 Task: Add The Butcher Shop Fully Cooked Uncured Turkey Bacon to the cart.
Action: Mouse pressed left at (26, 146)
Screenshot: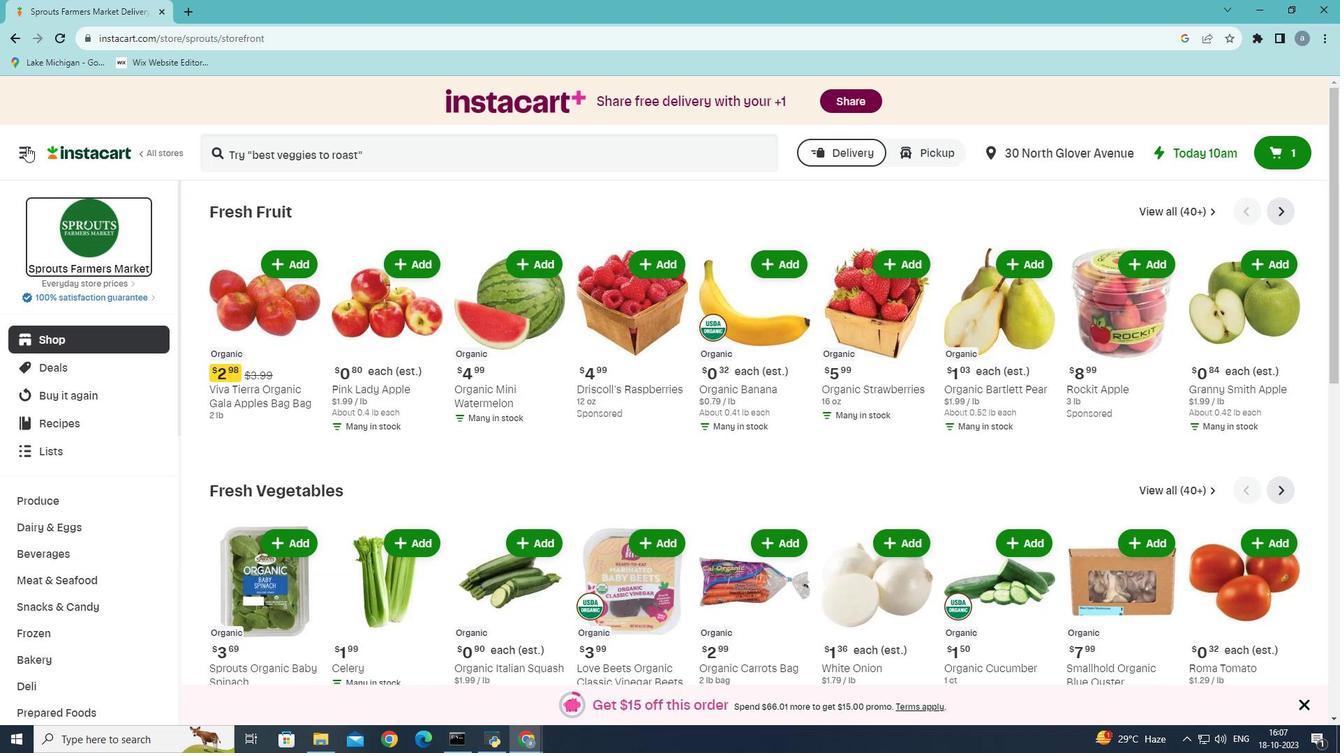 
Action: Mouse moved to (64, 406)
Screenshot: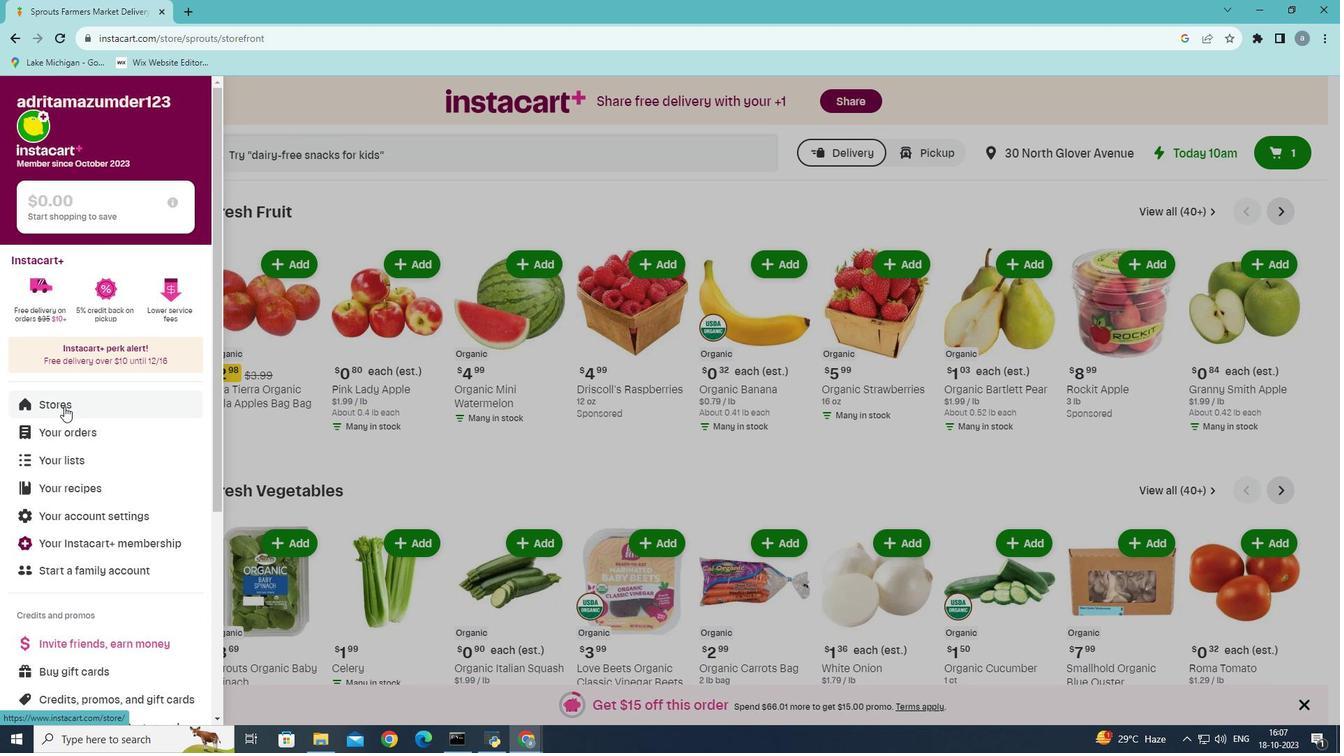 
Action: Mouse pressed left at (64, 406)
Screenshot: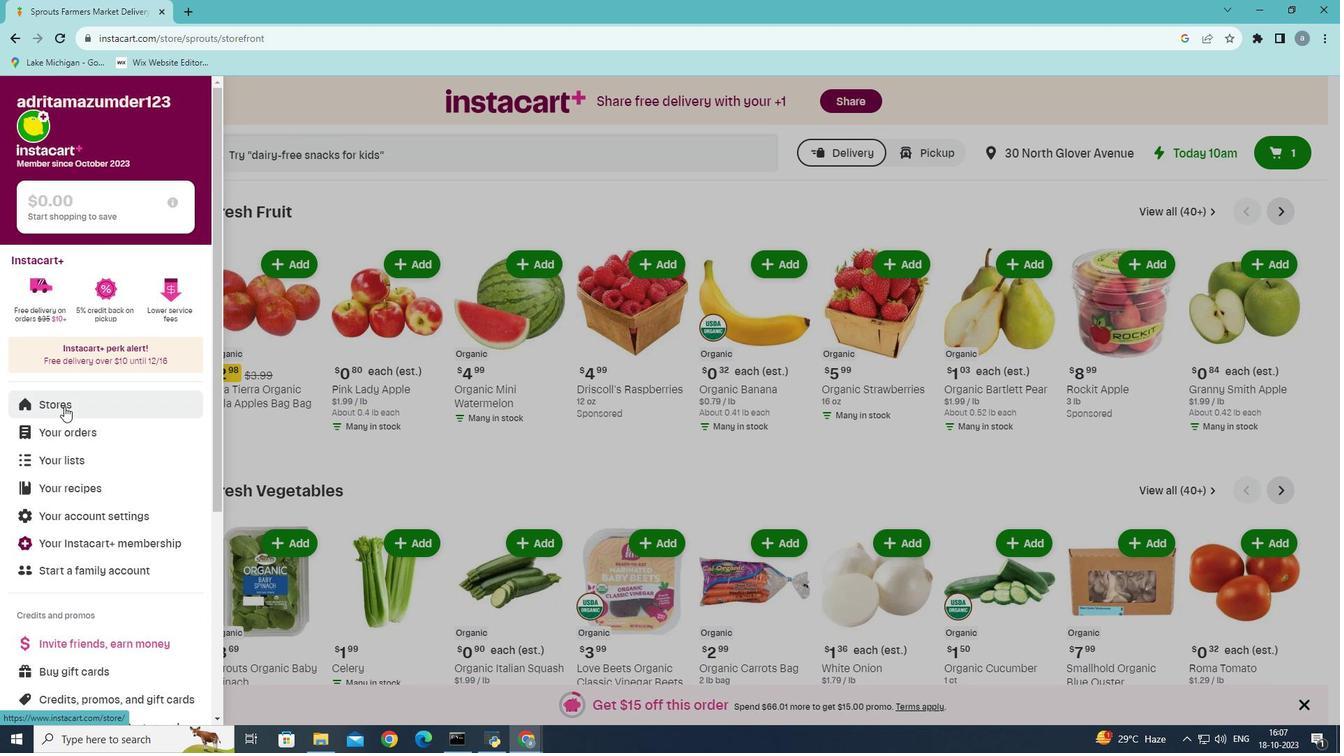 
Action: Mouse moved to (318, 149)
Screenshot: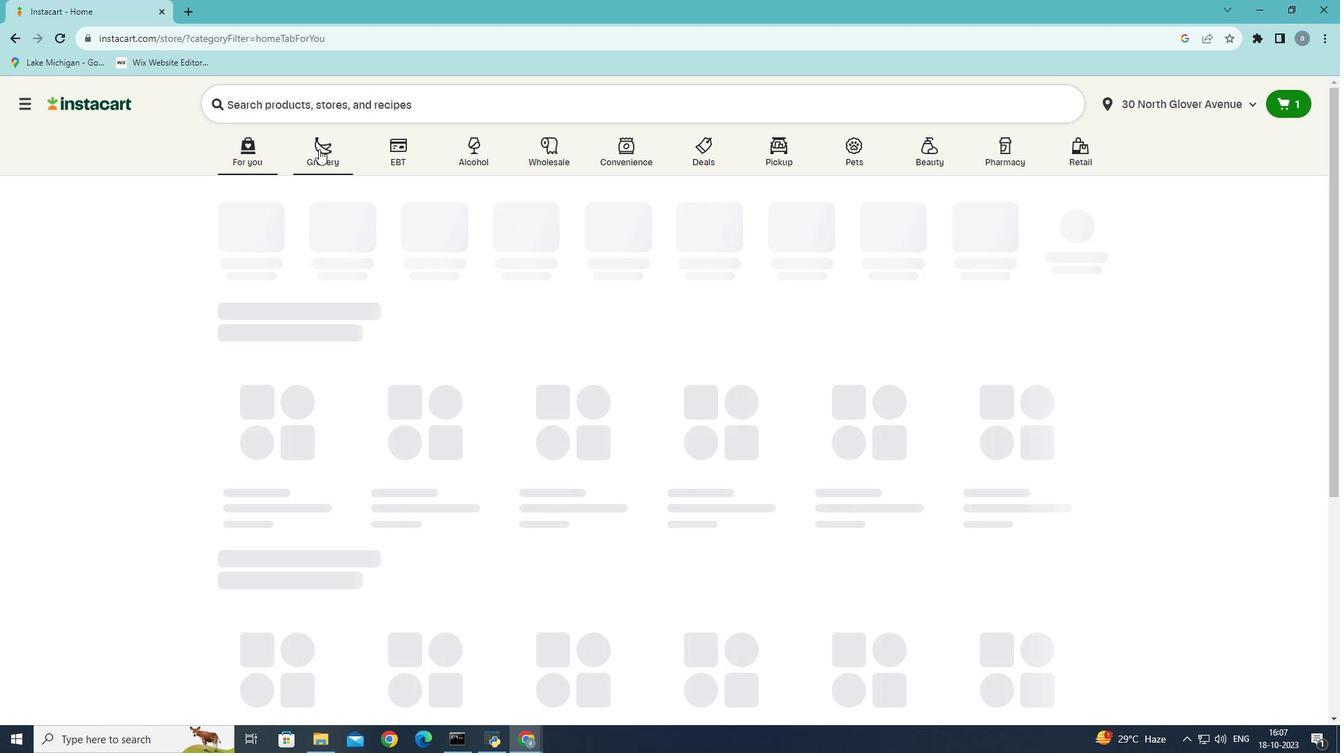 
Action: Mouse pressed left at (318, 149)
Screenshot: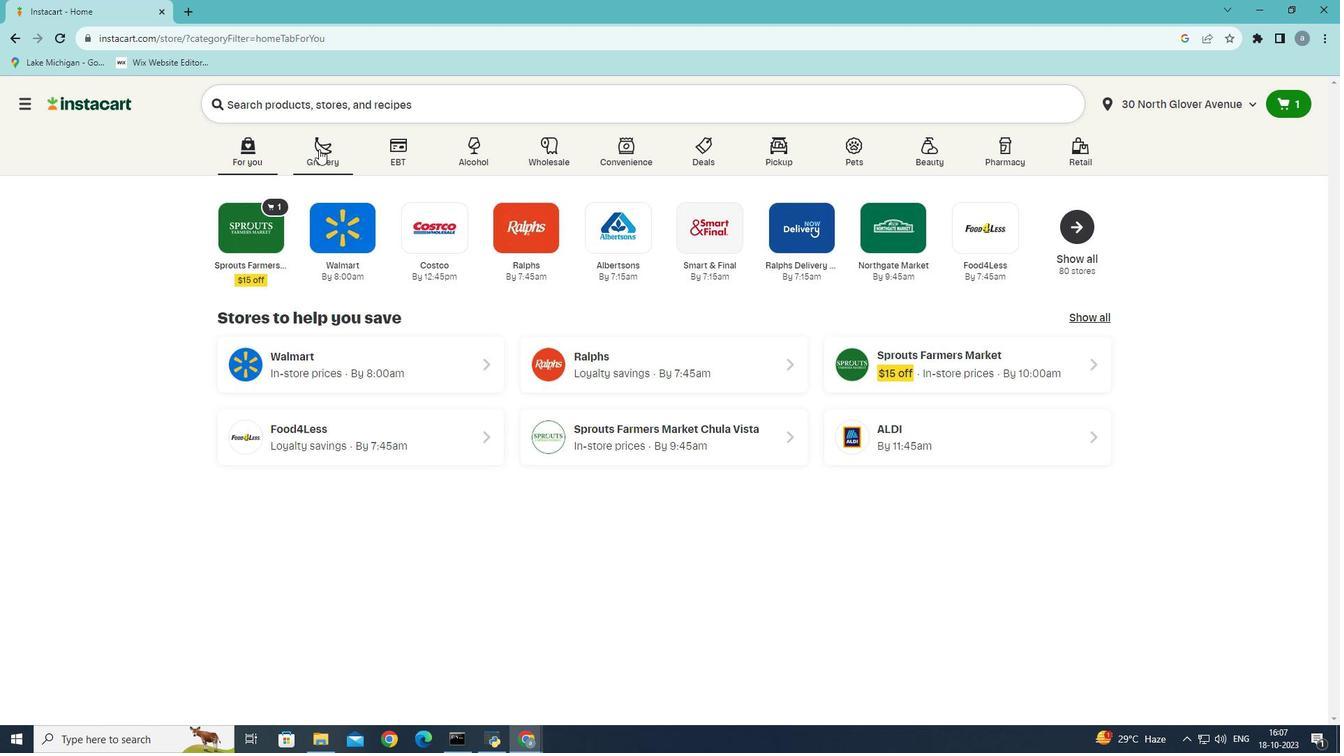 
Action: Mouse moved to (294, 411)
Screenshot: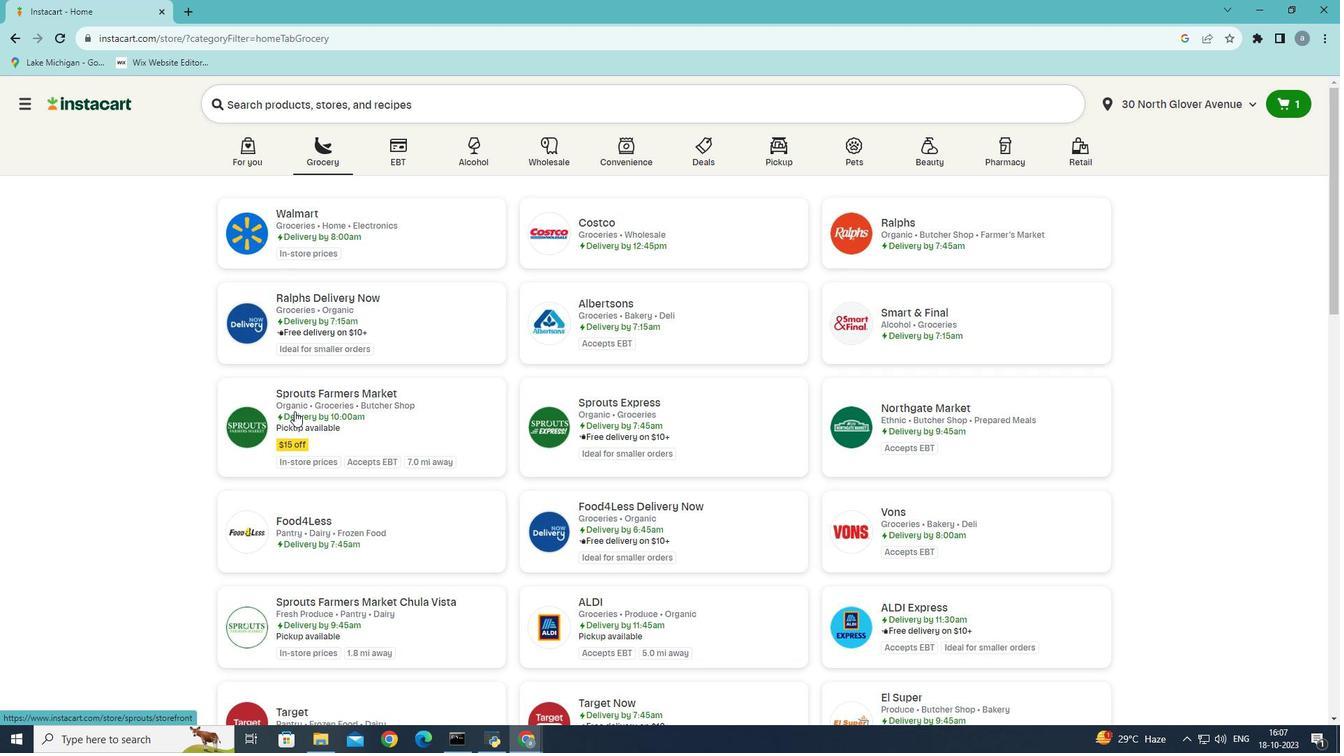 
Action: Mouse pressed left at (294, 411)
Screenshot: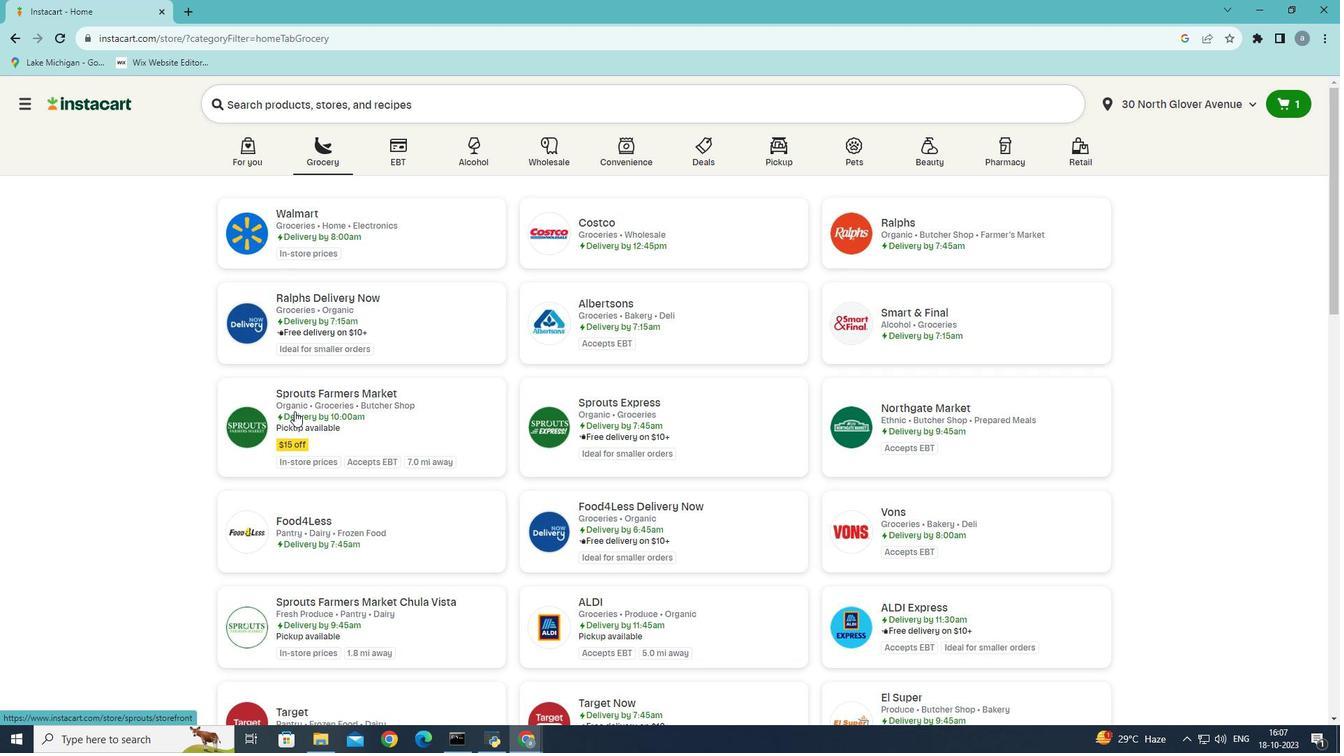 
Action: Mouse moved to (84, 579)
Screenshot: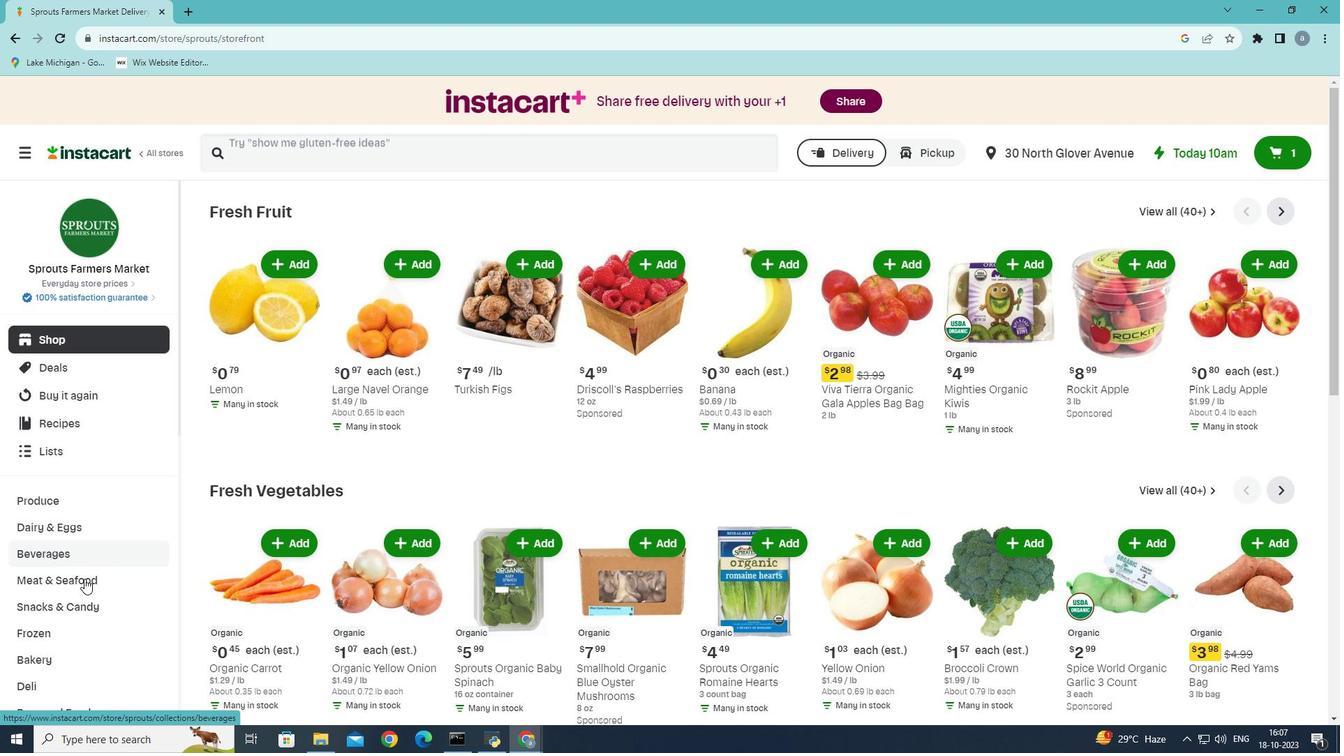 
Action: Mouse pressed left at (84, 579)
Screenshot: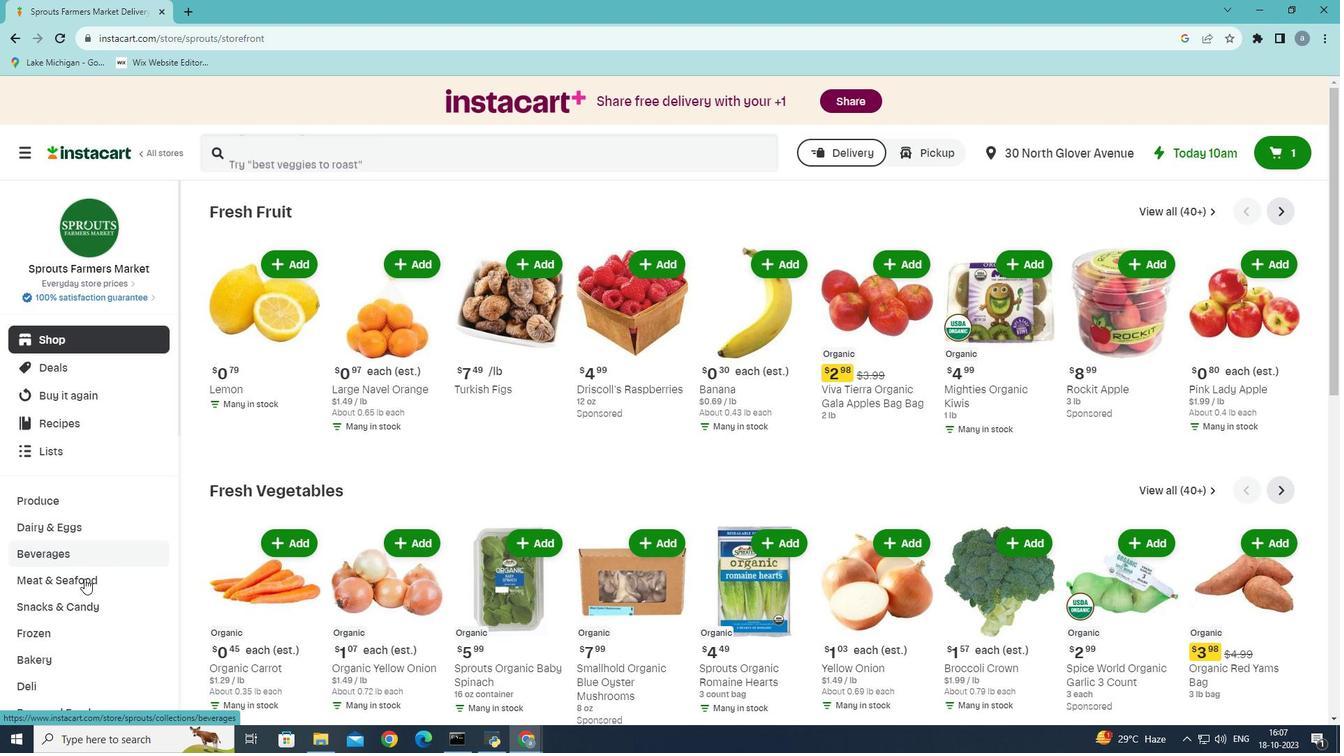 
Action: Mouse moved to (493, 249)
Screenshot: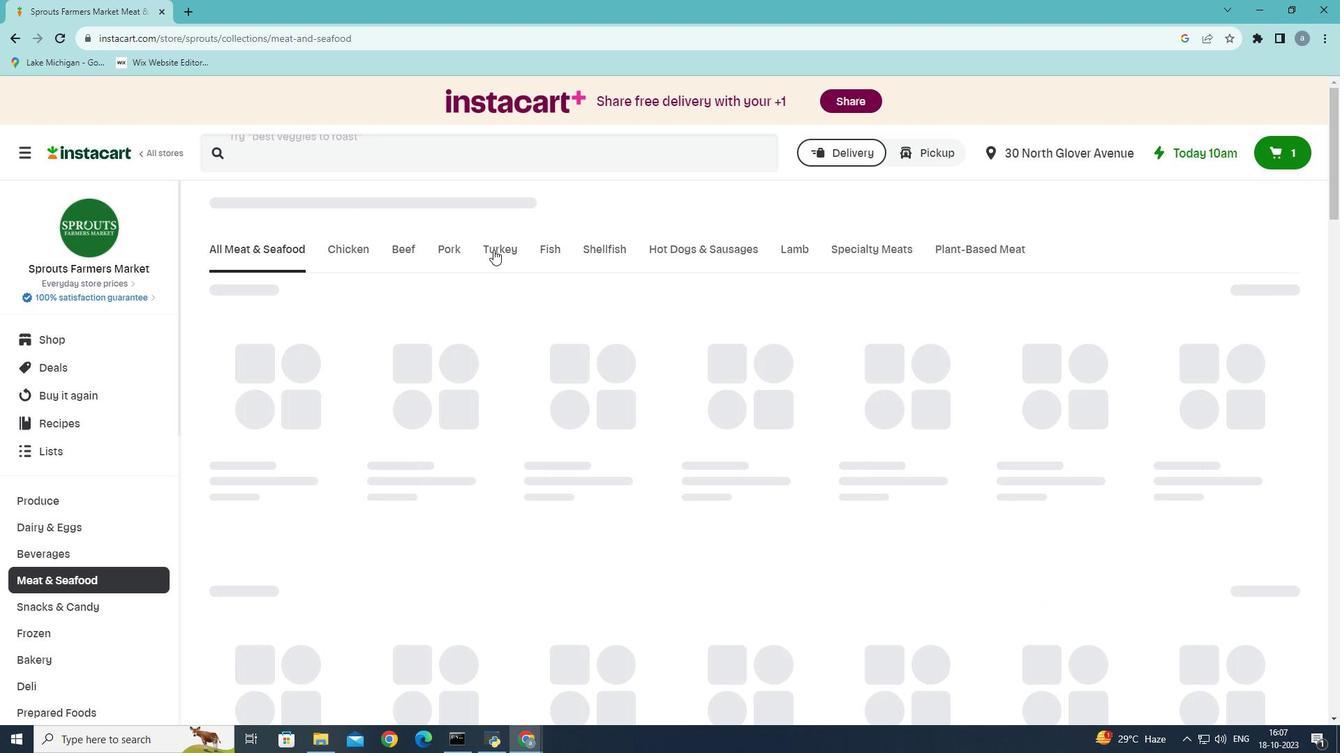 
Action: Mouse pressed left at (493, 249)
Screenshot: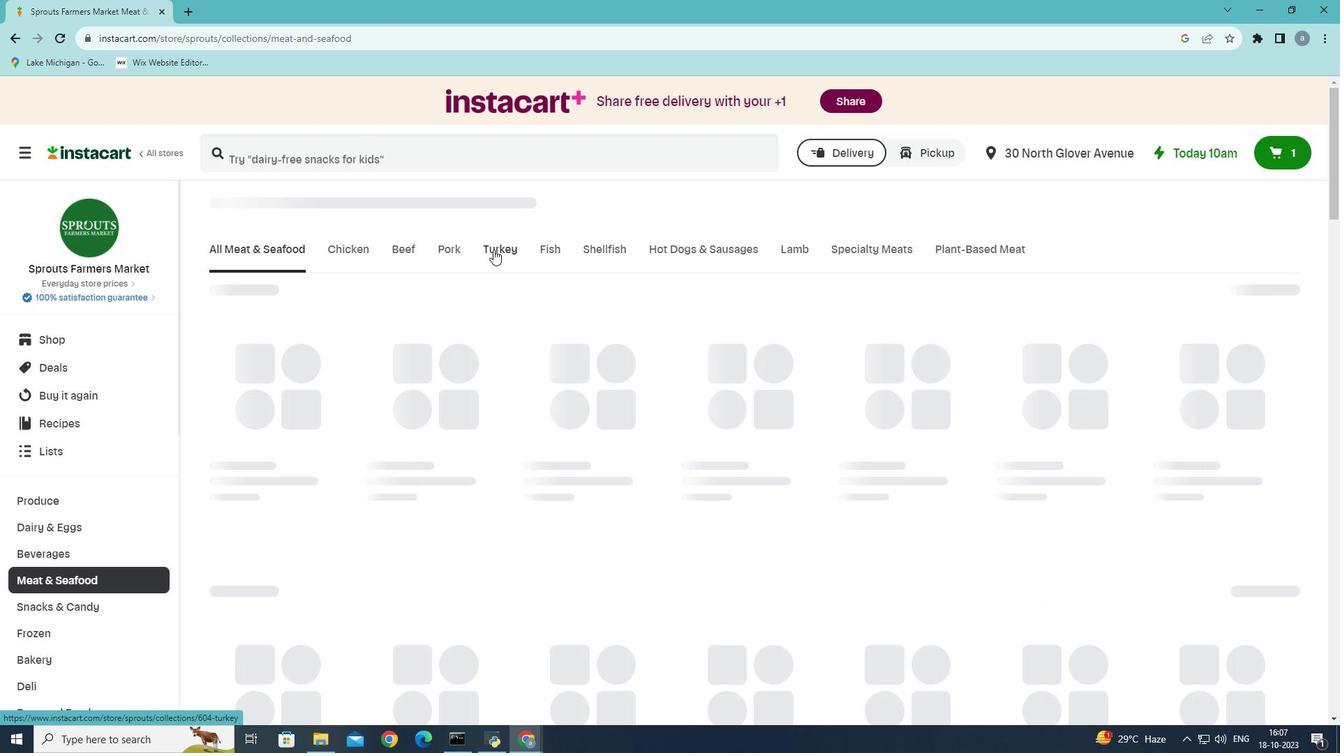 
Action: Mouse moved to (474, 312)
Screenshot: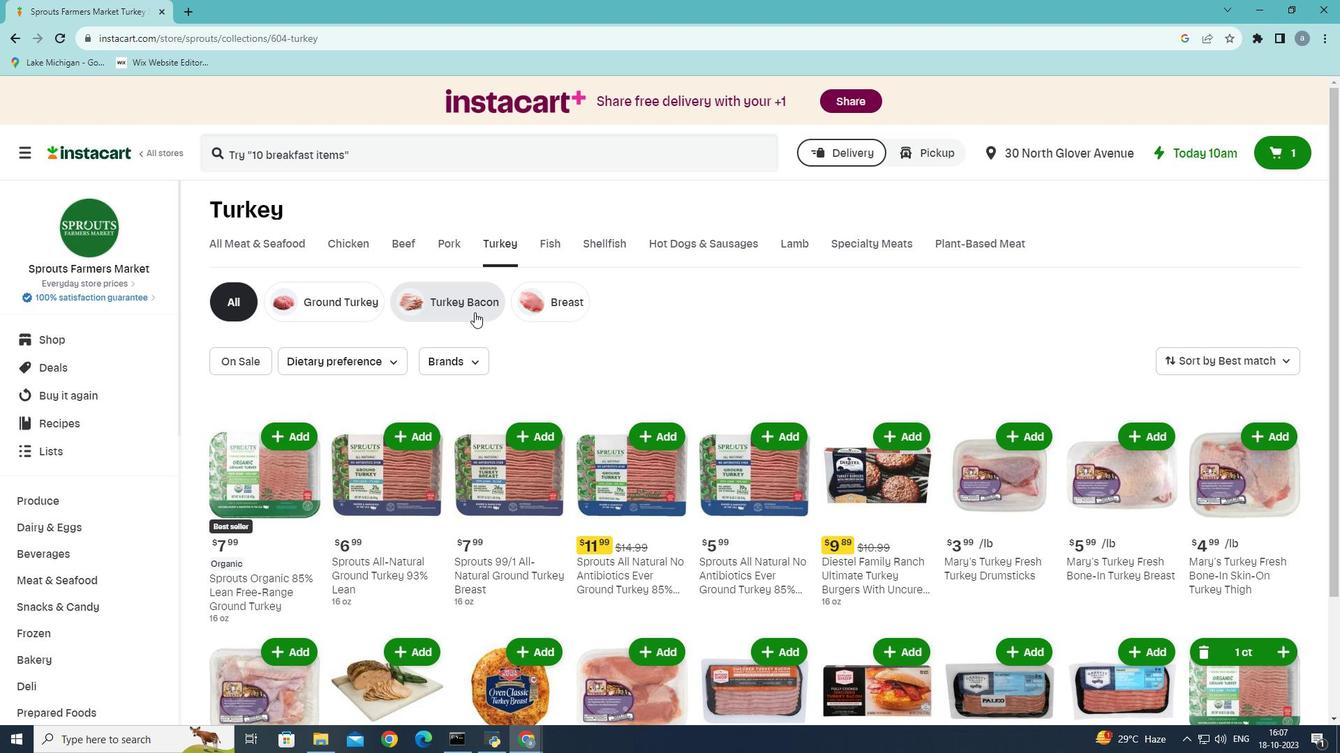 
Action: Mouse pressed left at (474, 312)
Screenshot: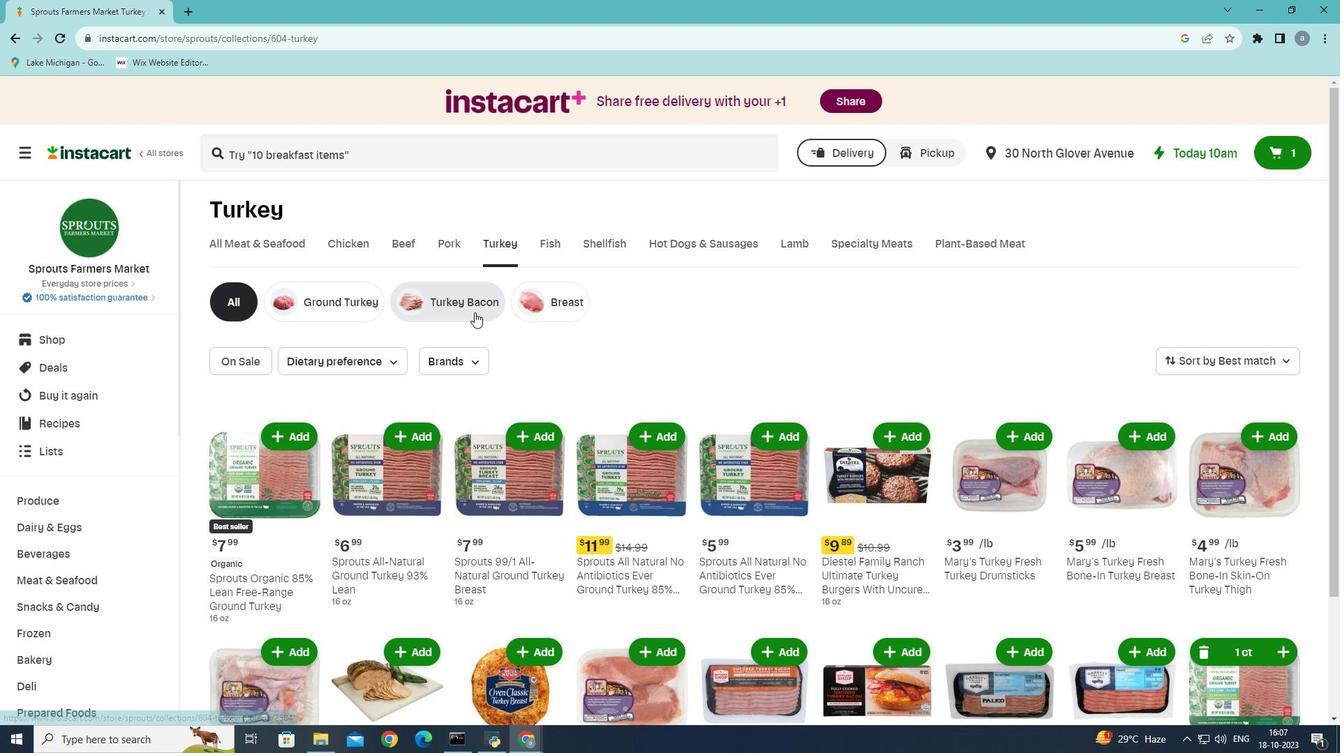 
Action: Mouse moved to (408, 438)
Screenshot: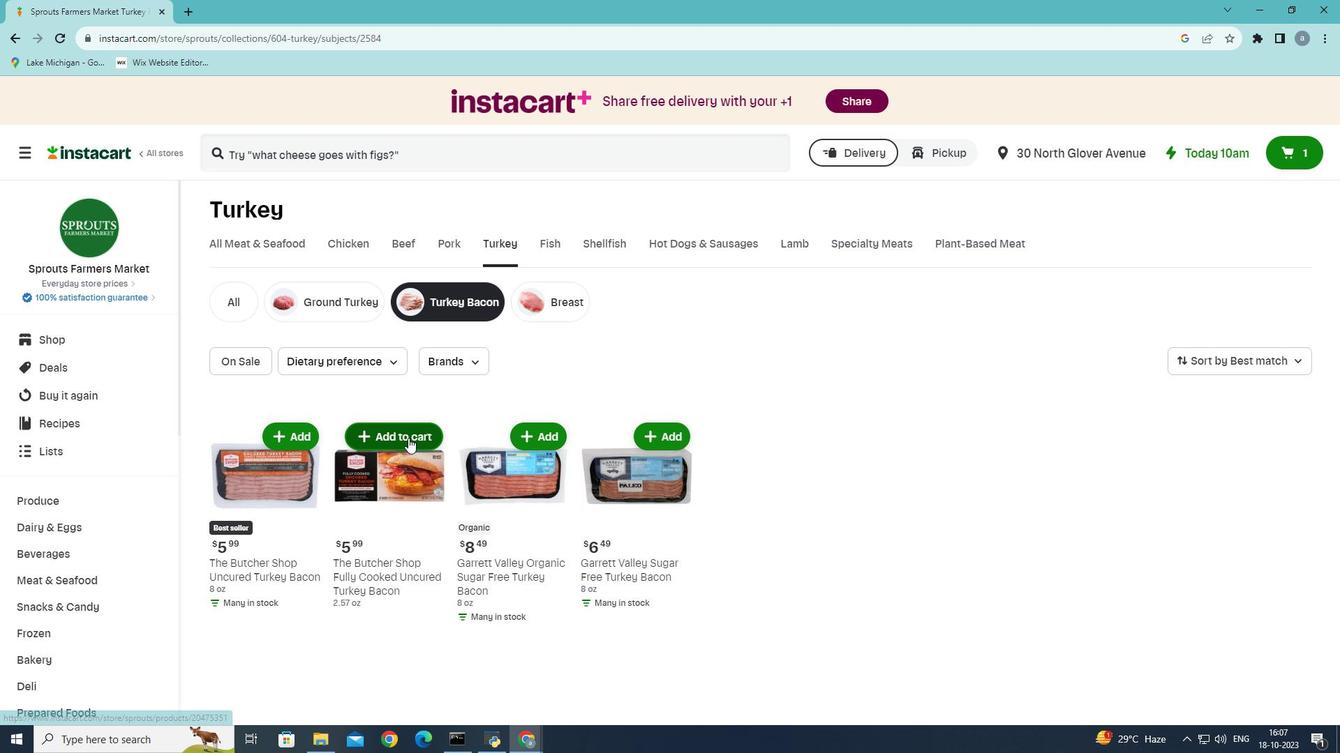 
Action: Mouse pressed left at (408, 438)
Screenshot: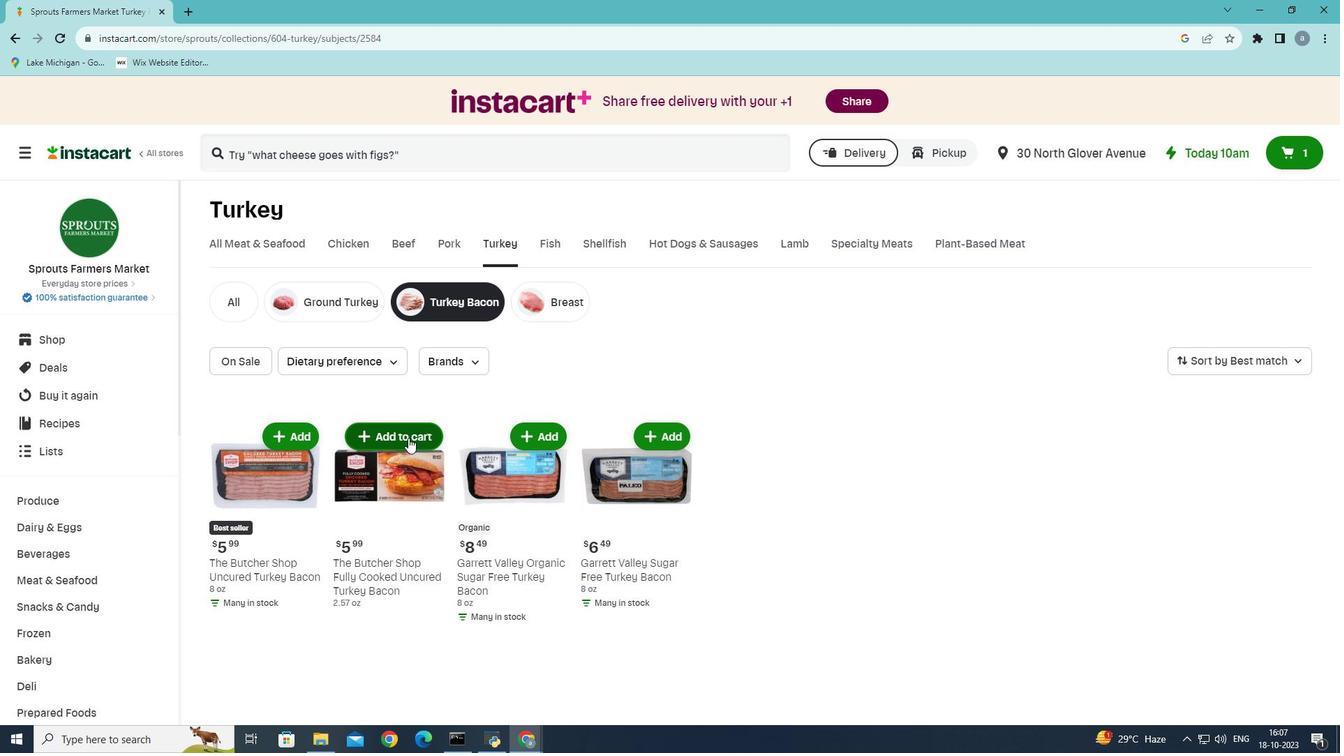 
Action: Mouse moved to (390, 445)
Screenshot: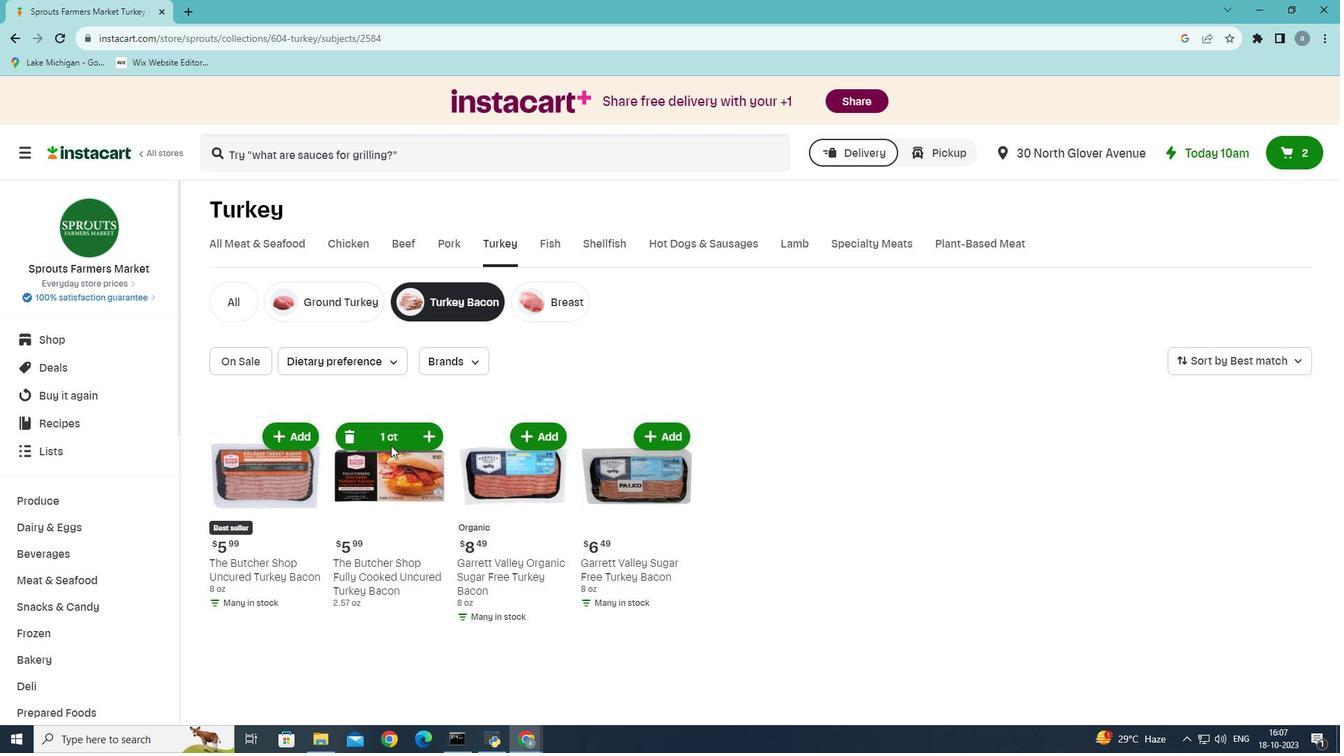 
